 Task: Check the sale-to-list ratio of 1 bathroom in the last 1 year.
Action: Mouse moved to (735, 162)
Screenshot: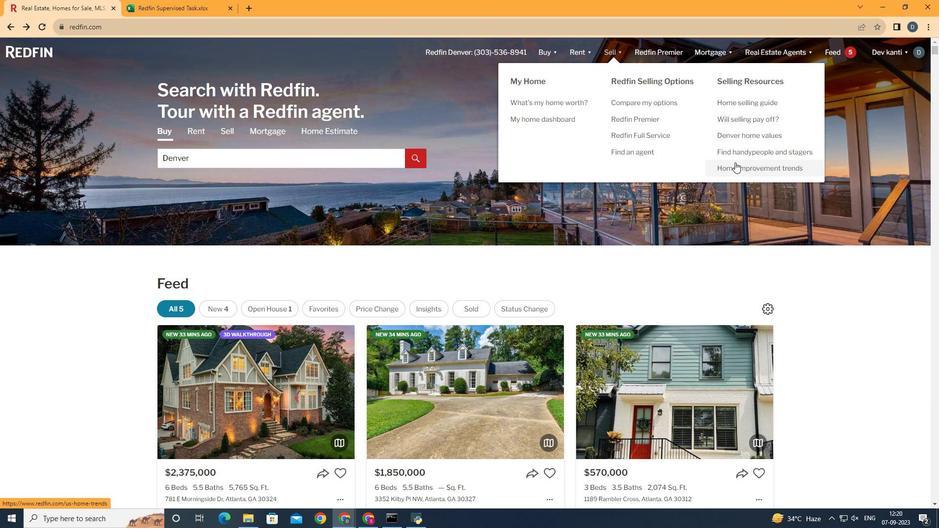 
Action: Mouse pressed left at (735, 162)
Screenshot: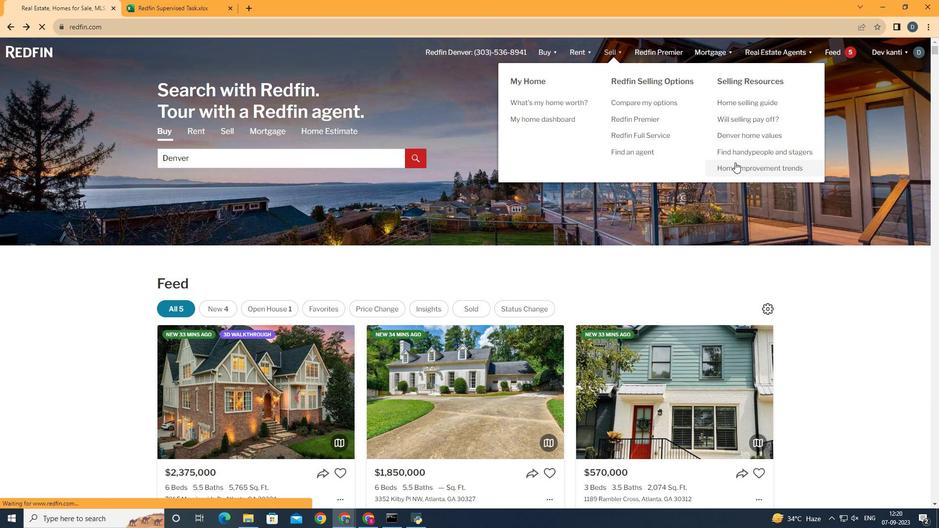 
Action: Mouse moved to (233, 182)
Screenshot: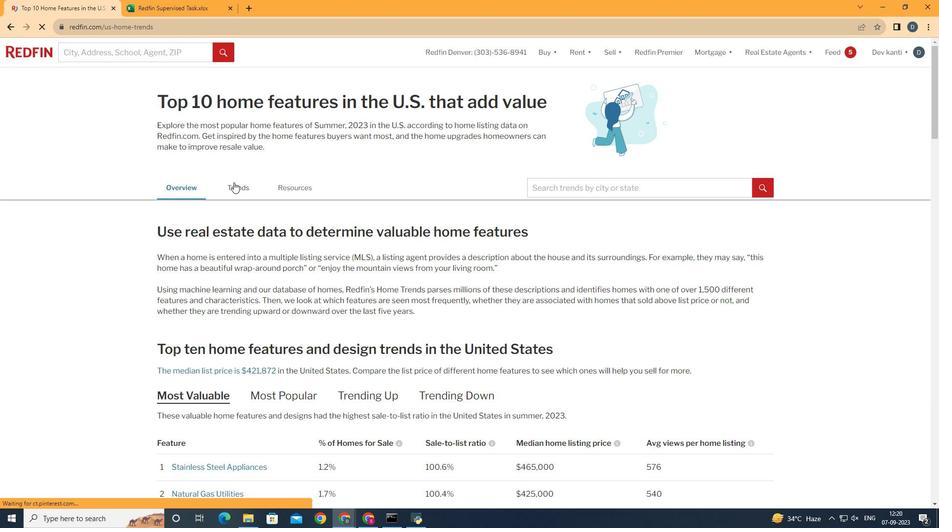
Action: Mouse pressed left at (233, 182)
Screenshot: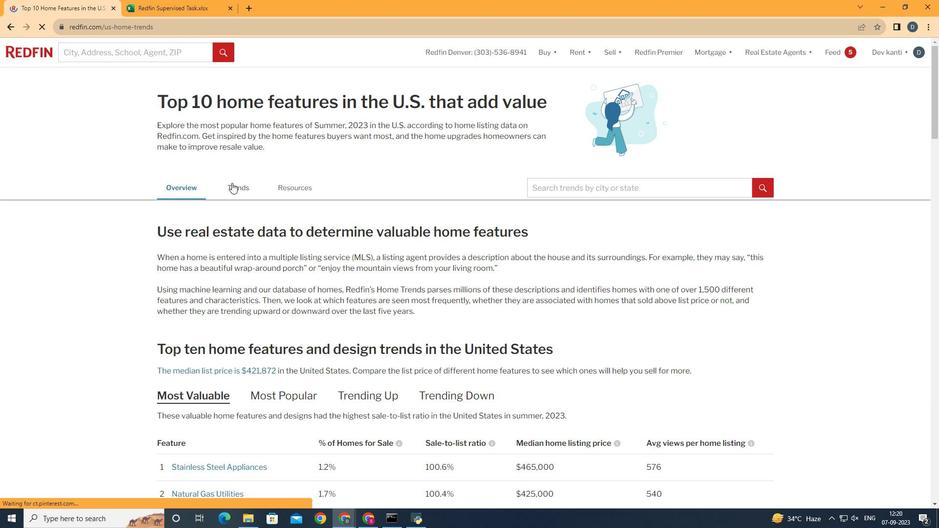 
Action: Mouse moved to (192, 201)
Screenshot: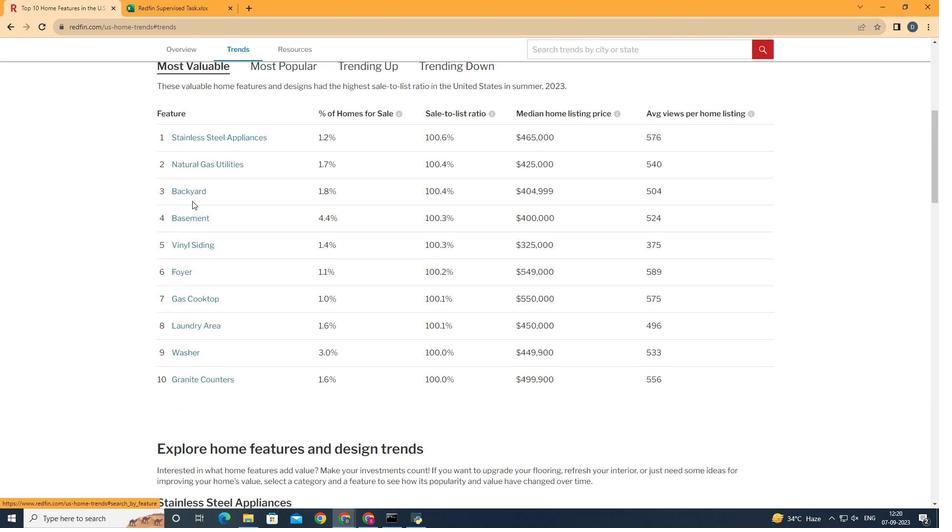 
Action: Mouse scrolled (192, 200) with delta (0, 0)
Screenshot: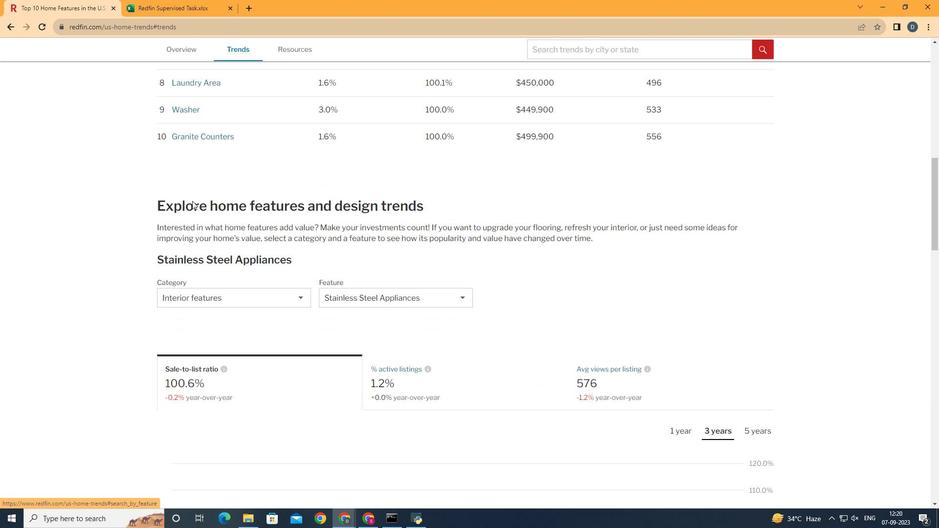 
Action: Mouse scrolled (192, 200) with delta (0, 0)
Screenshot: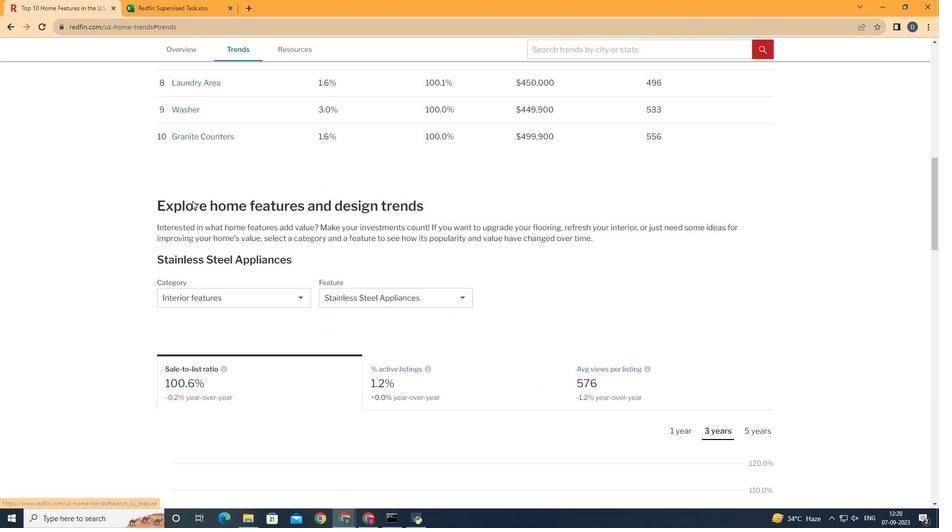 
Action: Mouse scrolled (192, 200) with delta (0, 0)
Screenshot: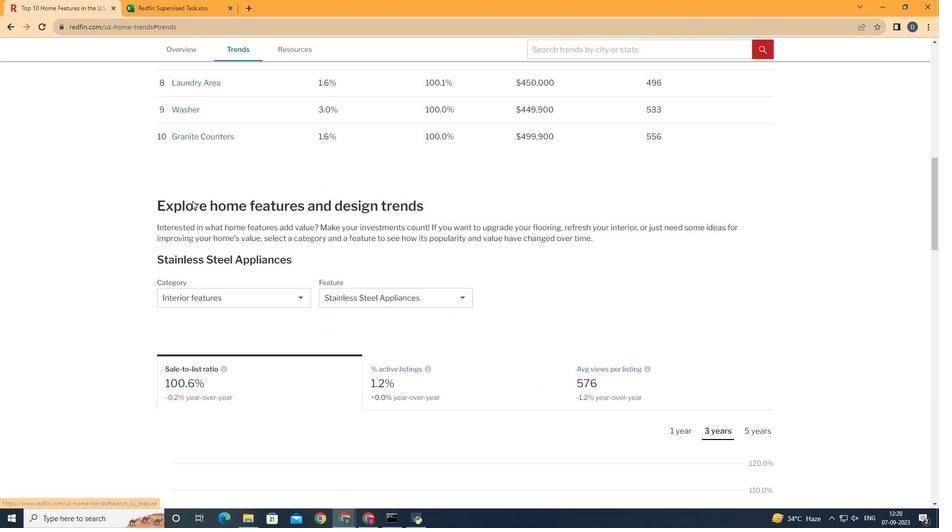
Action: Mouse scrolled (192, 200) with delta (0, 0)
Screenshot: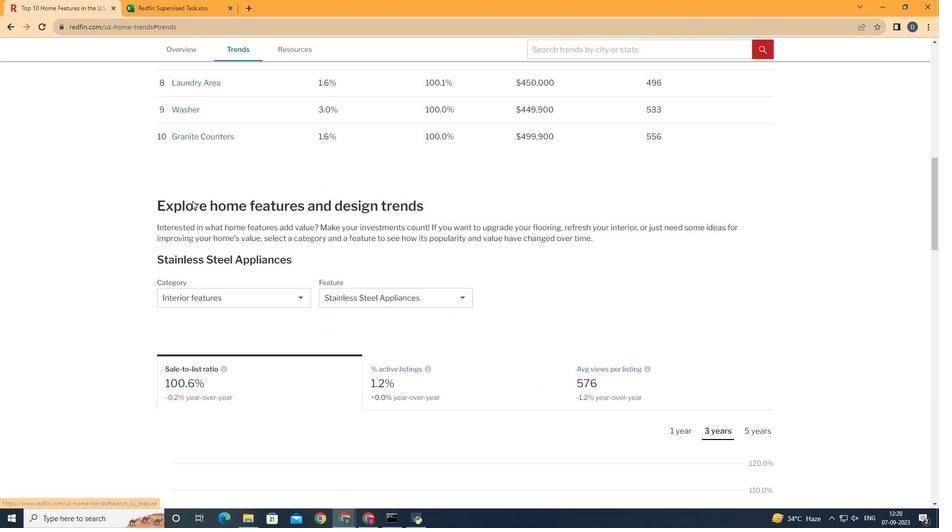 
Action: Mouse scrolled (192, 200) with delta (0, 0)
Screenshot: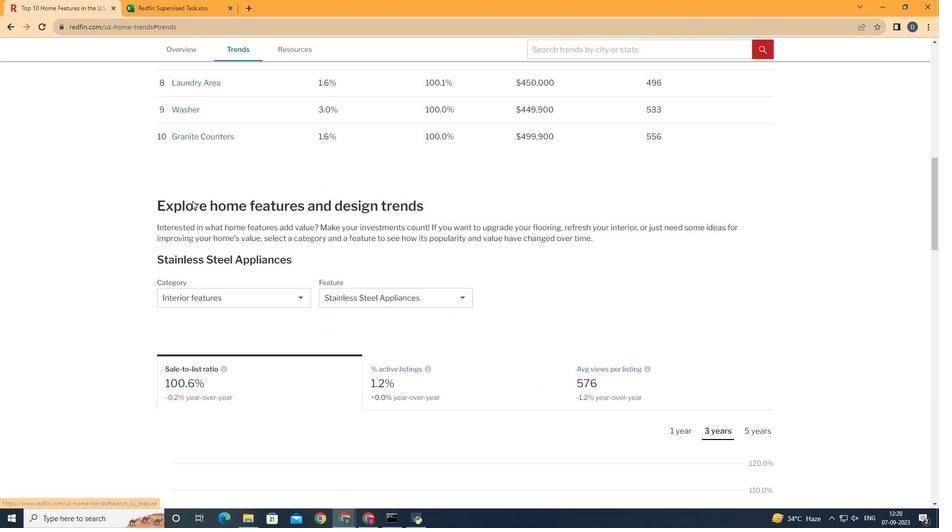 
Action: Mouse scrolled (192, 200) with delta (0, 0)
Screenshot: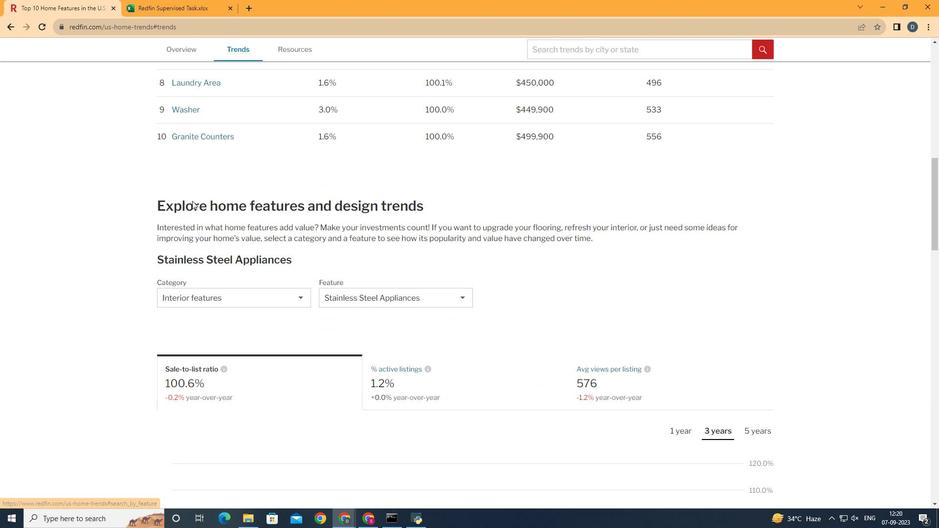 
Action: Mouse scrolled (192, 200) with delta (0, 0)
Screenshot: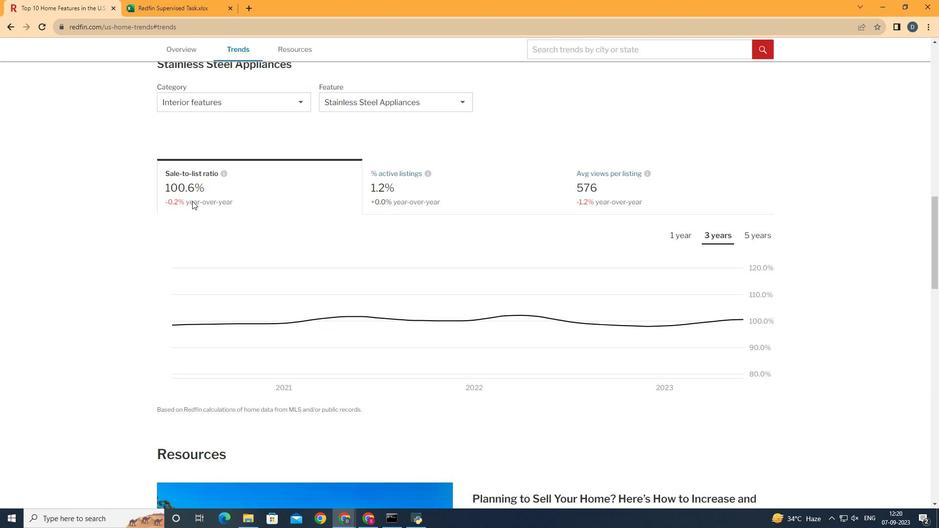 
Action: Mouse scrolled (192, 200) with delta (0, 0)
Screenshot: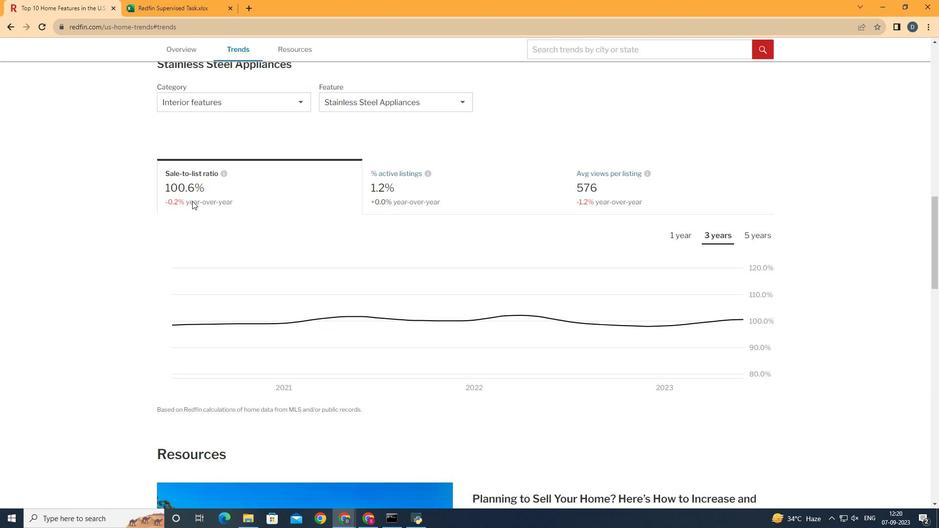 
Action: Mouse scrolled (192, 200) with delta (0, 0)
Screenshot: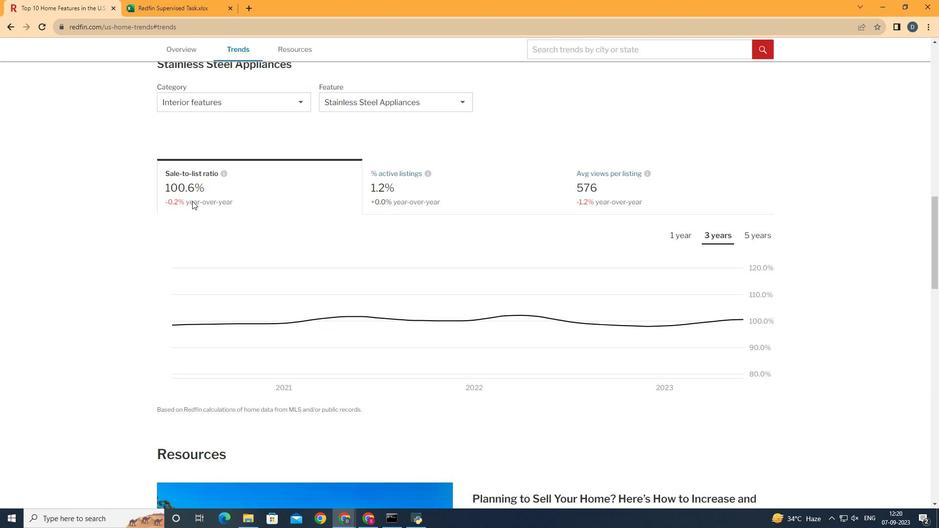 
Action: Mouse scrolled (192, 200) with delta (0, 0)
Screenshot: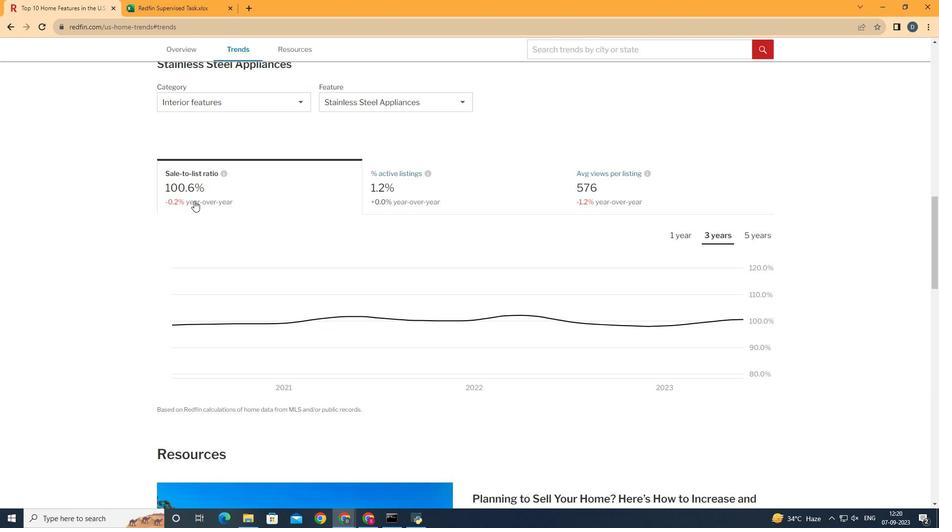 
Action: Mouse moved to (240, 165)
Screenshot: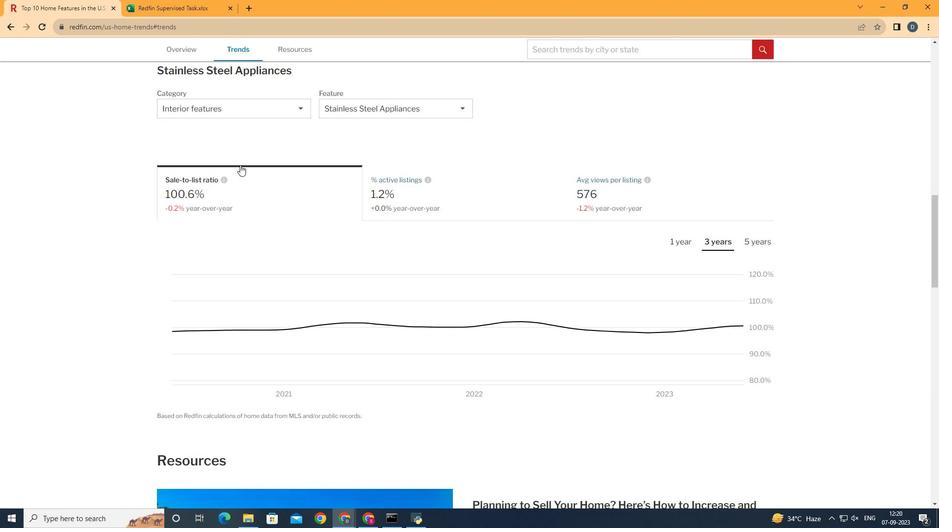 
Action: Mouse scrolled (240, 165) with delta (0, 0)
Screenshot: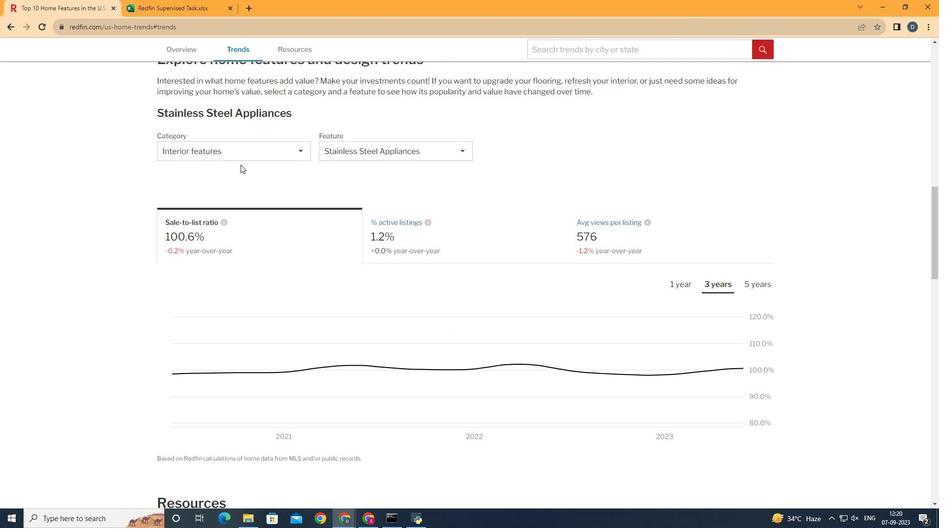 
Action: Mouse moved to (262, 160)
Screenshot: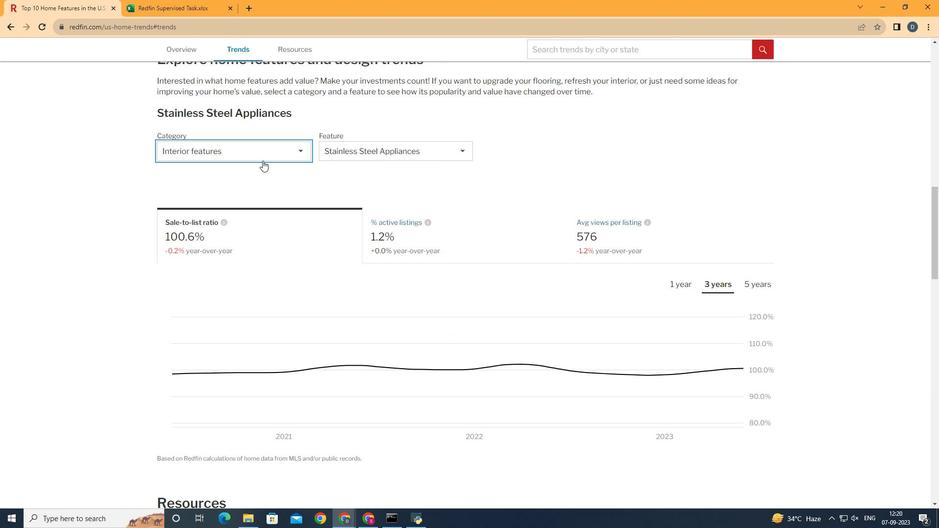 
Action: Mouse pressed left at (262, 160)
Screenshot: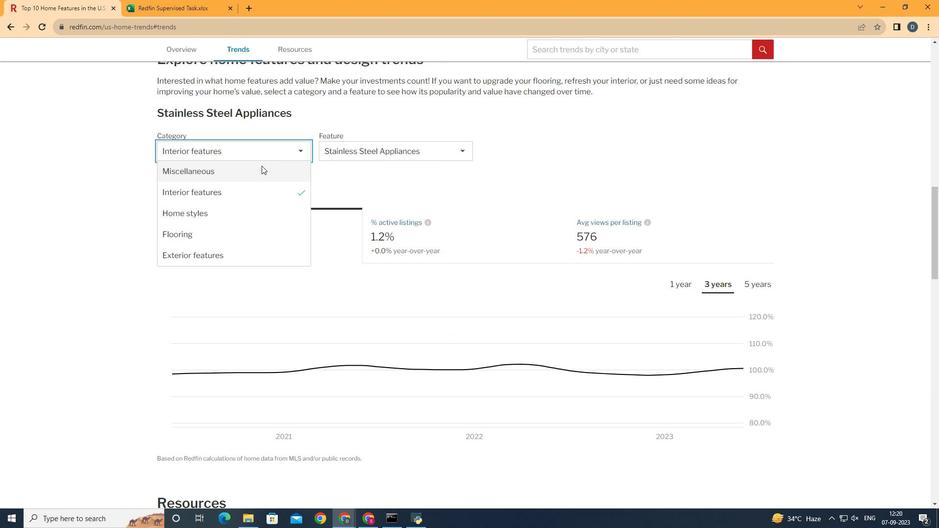 
Action: Mouse moved to (261, 171)
Screenshot: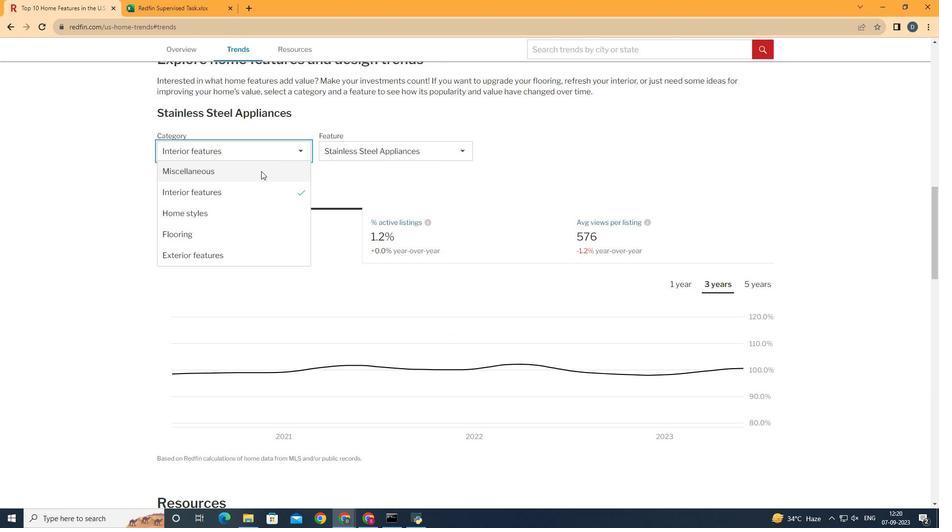 
Action: Mouse pressed left at (261, 171)
Screenshot: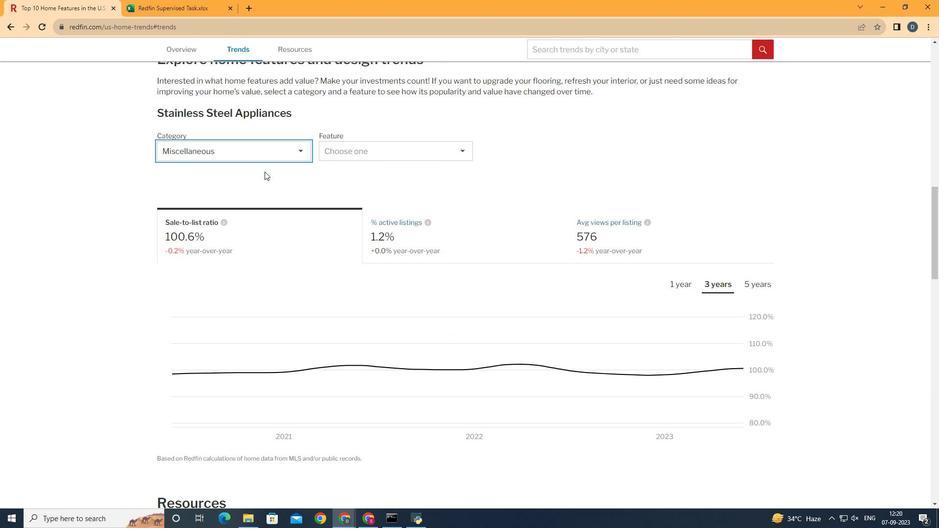 
Action: Mouse moved to (412, 155)
Screenshot: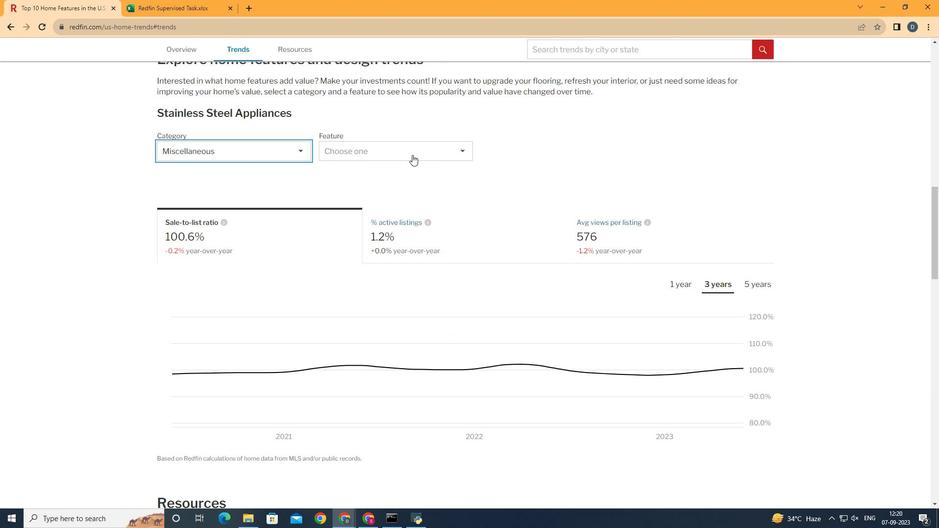 
Action: Mouse pressed left at (412, 155)
Screenshot: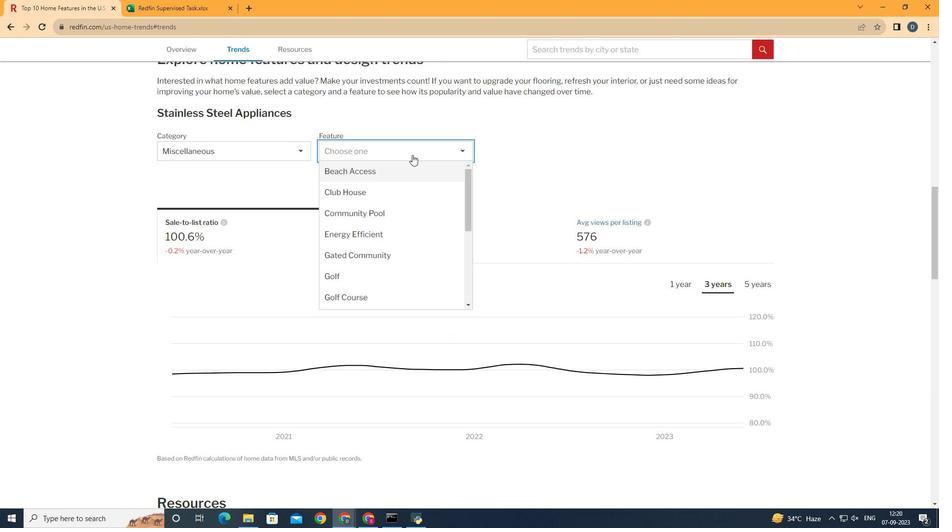 
Action: Mouse moved to (258, 142)
Screenshot: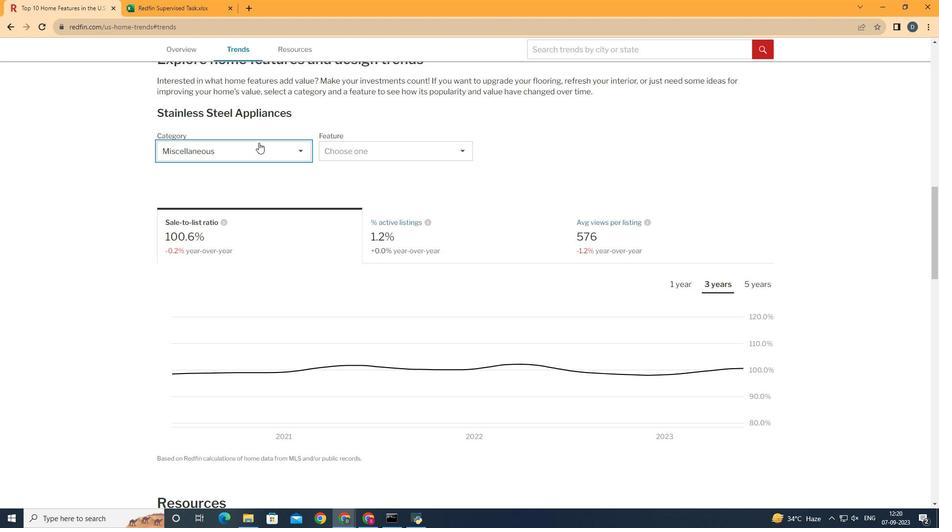 
Action: Mouse pressed left at (258, 142)
Screenshot: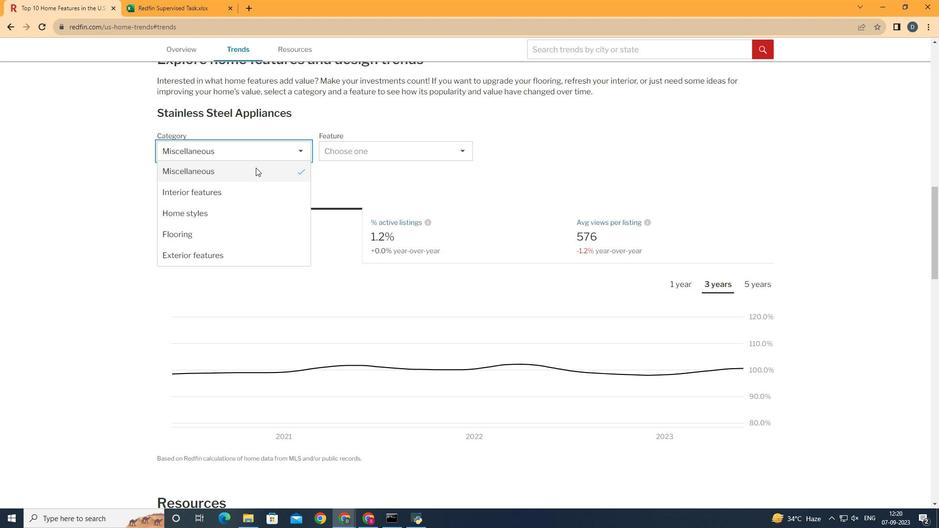 
Action: Mouse moved to (255, 191)
Screenshot: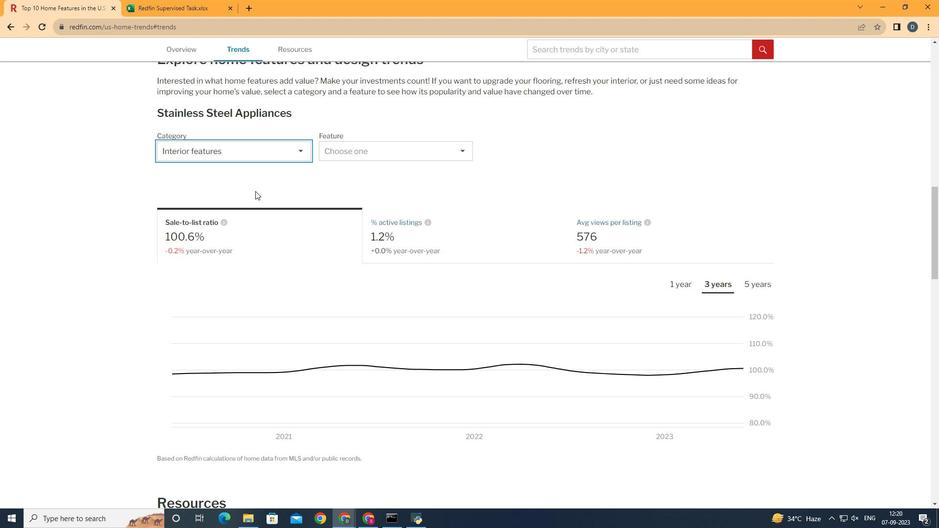 
Action: Mouse pressed left at (255, 191)
Screenshot: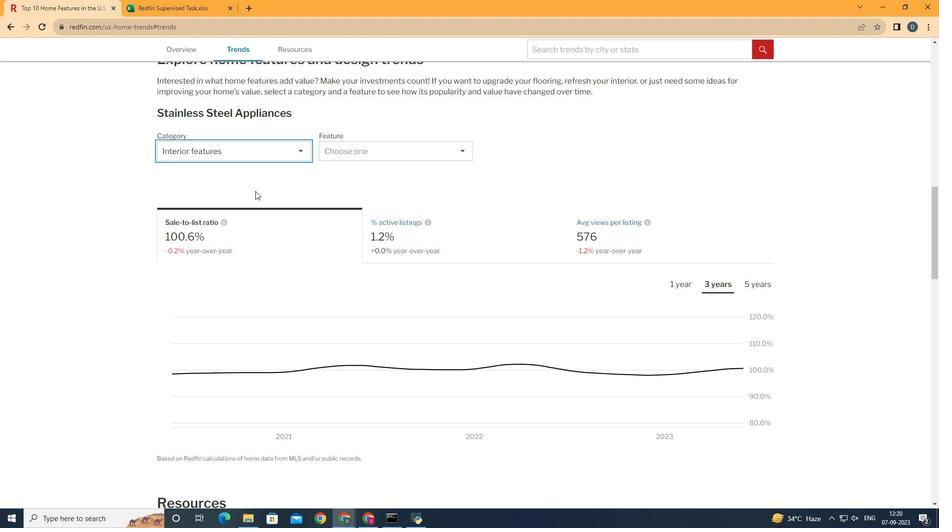
Action: Mouse moved to (400, 148)
Screenshot: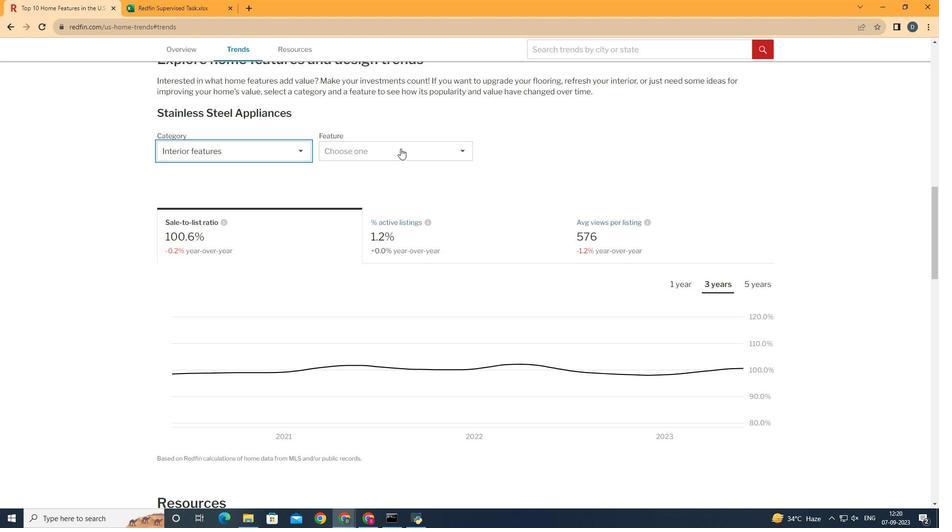 
Action: Mouse pressed left at (400, 148)
Screenshot: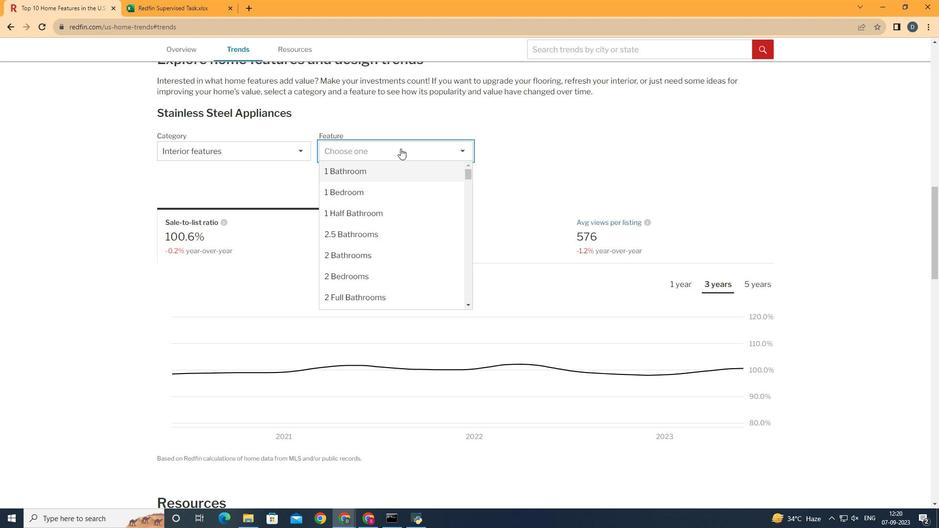
Action: Mouse moved to (411, 171)
Screenshot: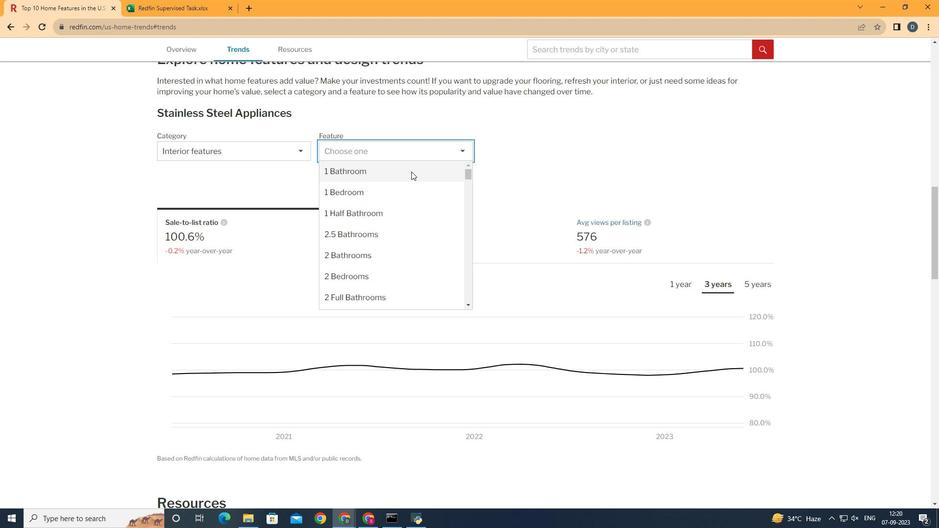 
Action: Mouse pressed left at (411, 171)
Screenshot: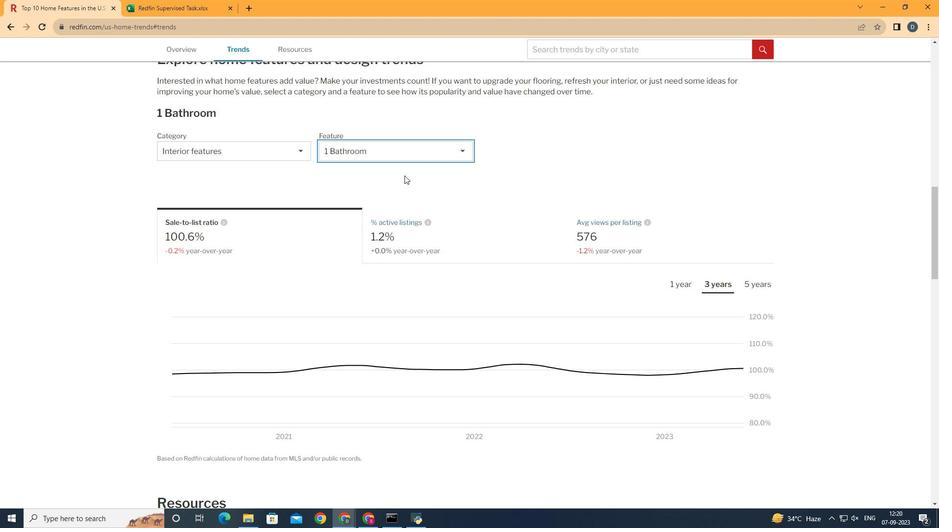 
Action: Mouse moved to (680, 288)
Screenshot: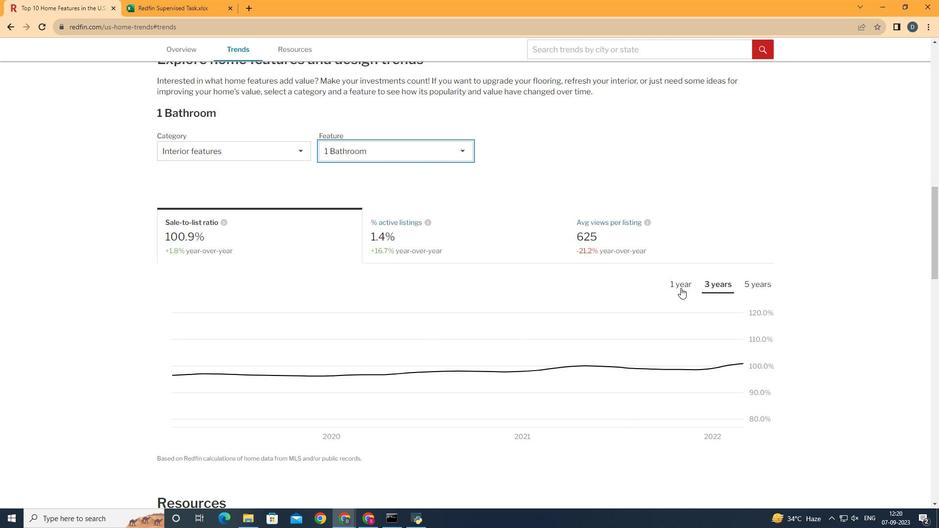 
Action: Mouse pressed left at (680, 288)
Screenshot: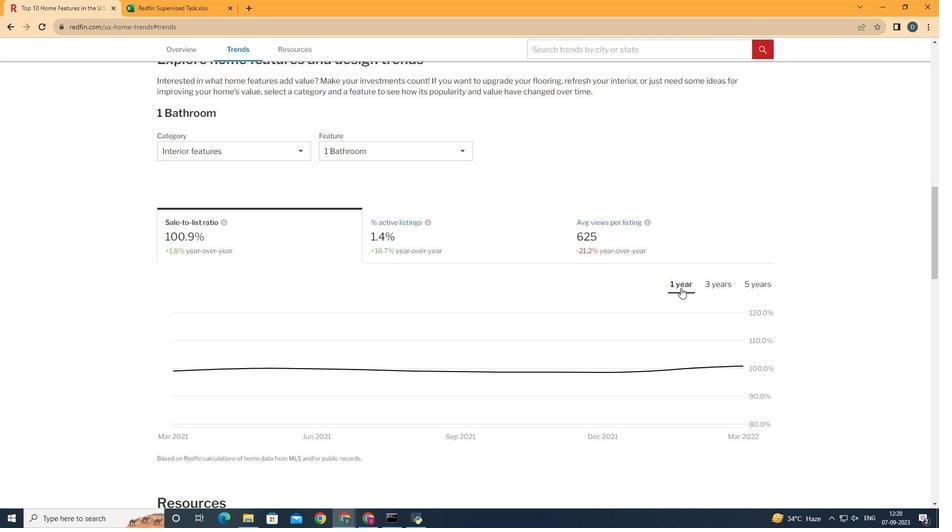 
Action: Mouse moved to (811, 367)
Screenshot: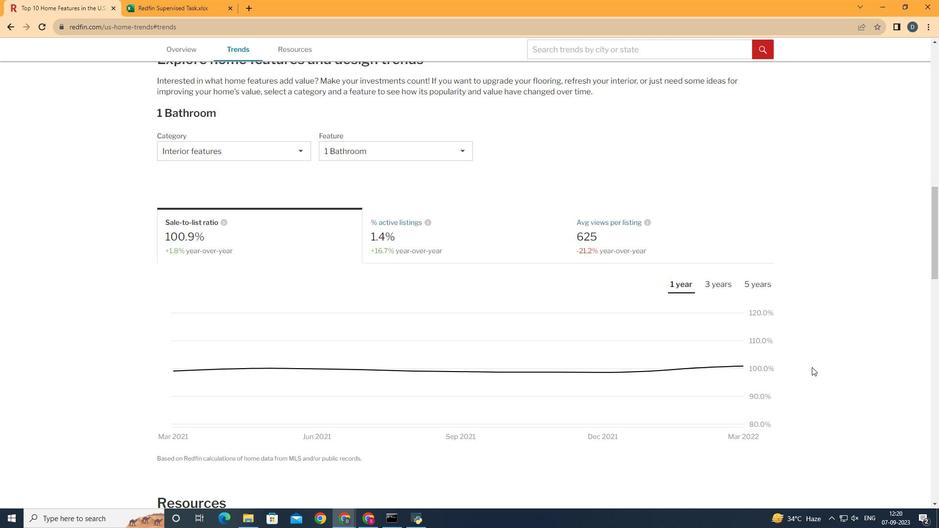 
